 Task: Use the formula "ERF.PRECISE" in spreadsheet "Project portfolio".
Action: Mouse moved to (284, 271)
Screenshot: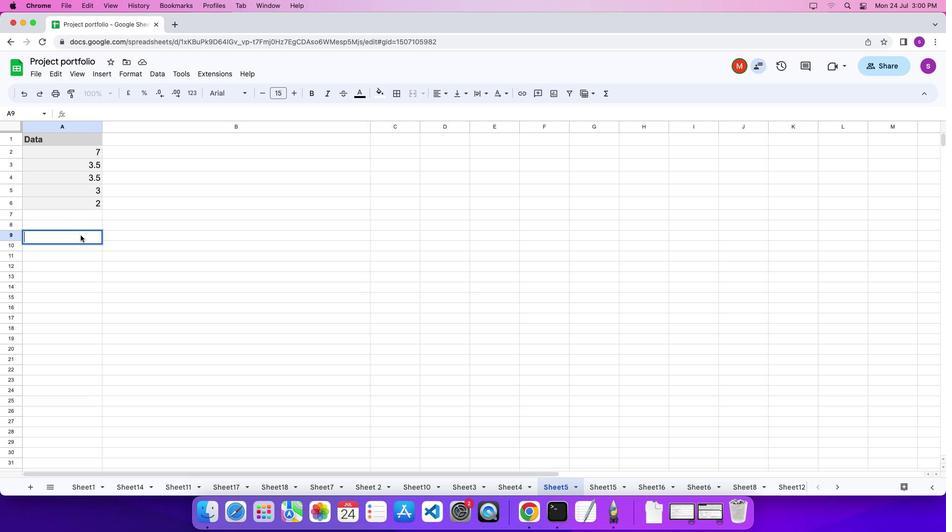 
Action: Mouse pressed left at (284, 271)
Screenshot: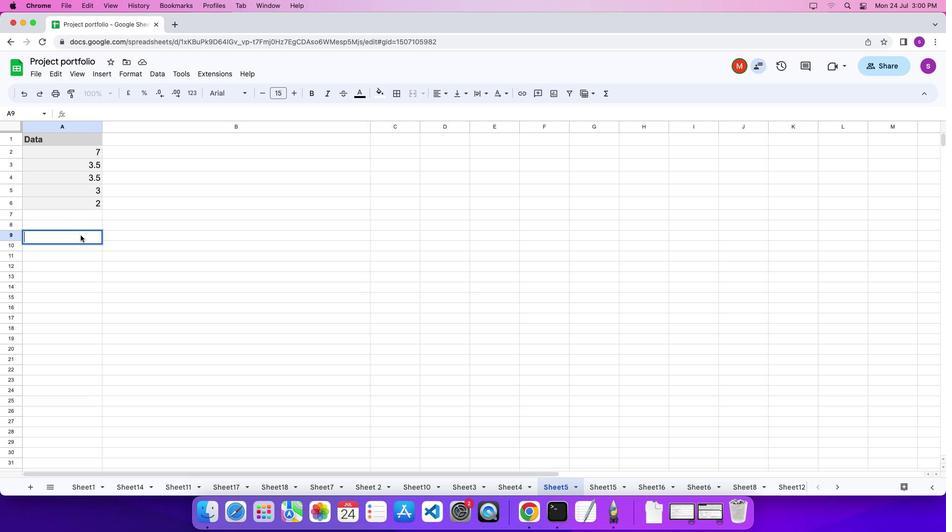
Action: Mouse moved to (284, 271)
Screenshot: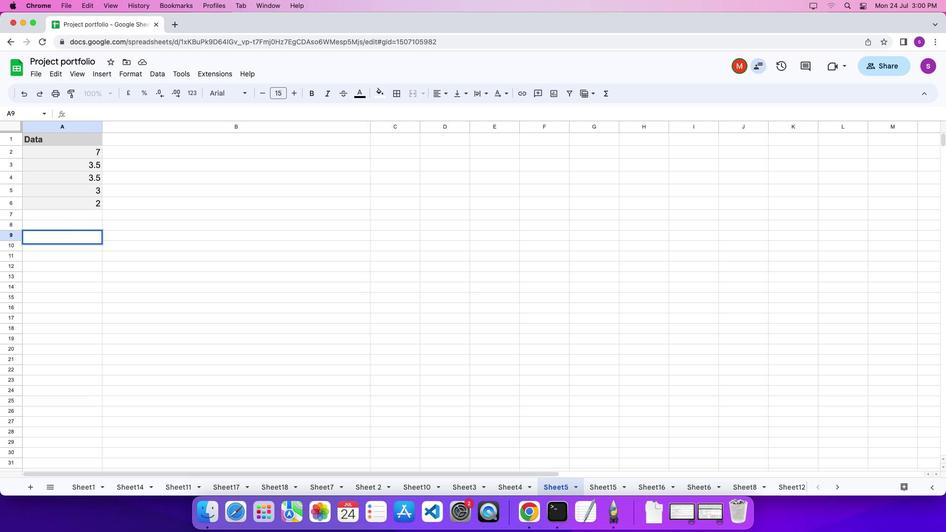 
Action: Key pressed '='
Screenshot: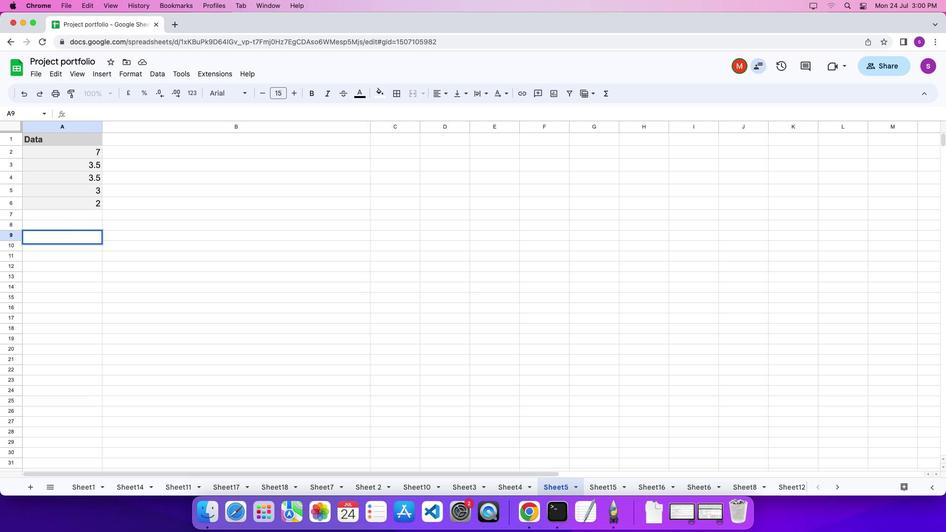 
Action: Mouse moved to (614, 179)
Screenshot: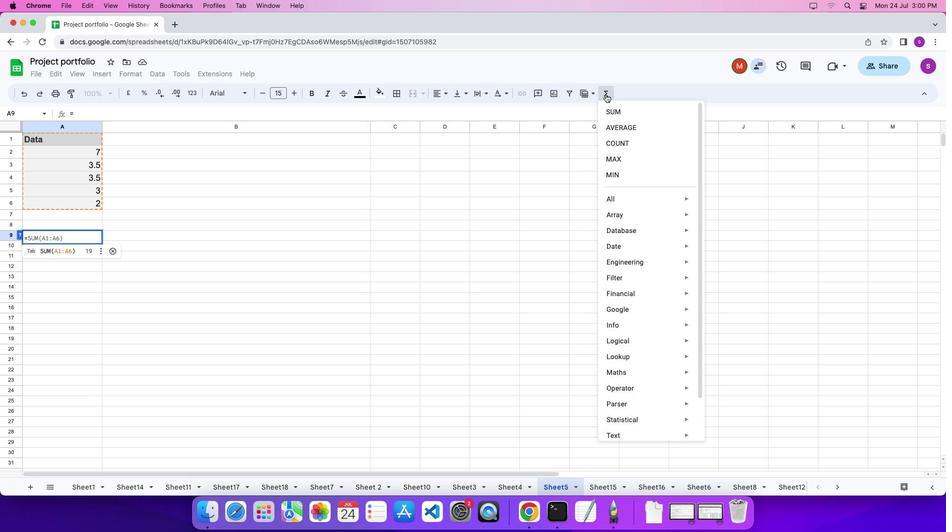 
Action: Mouse pressed left at (614, 179)
Screenshot: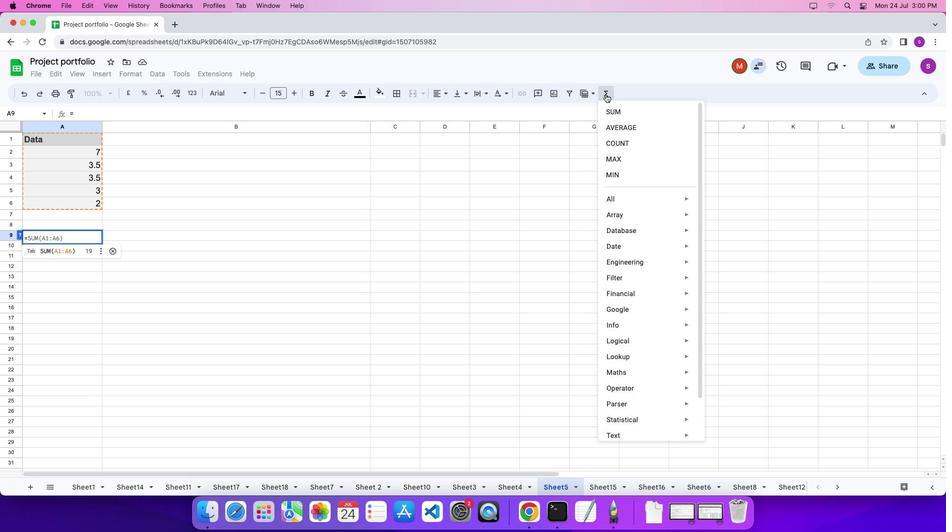 
Action: Mouse moved to (720, 336)
Screenshot: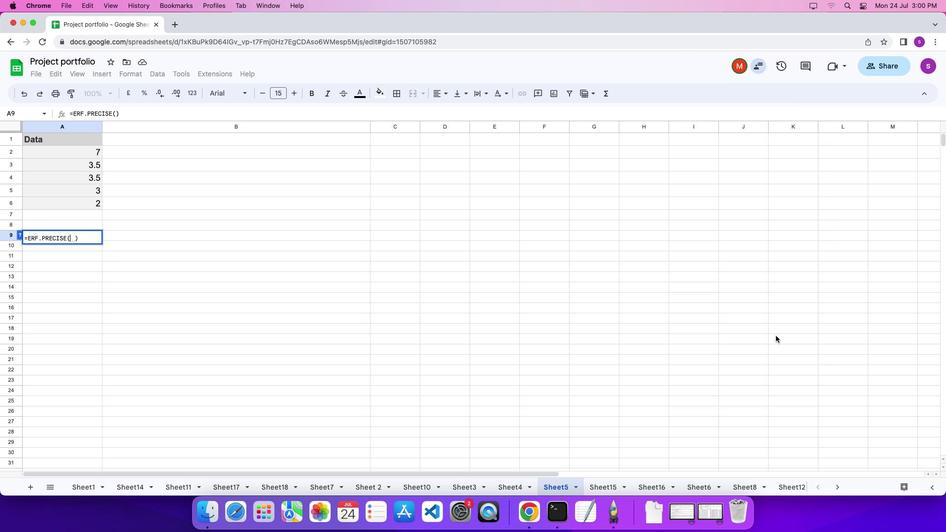 
Action: Mouse pressed left at (720, 336)
Screenshot: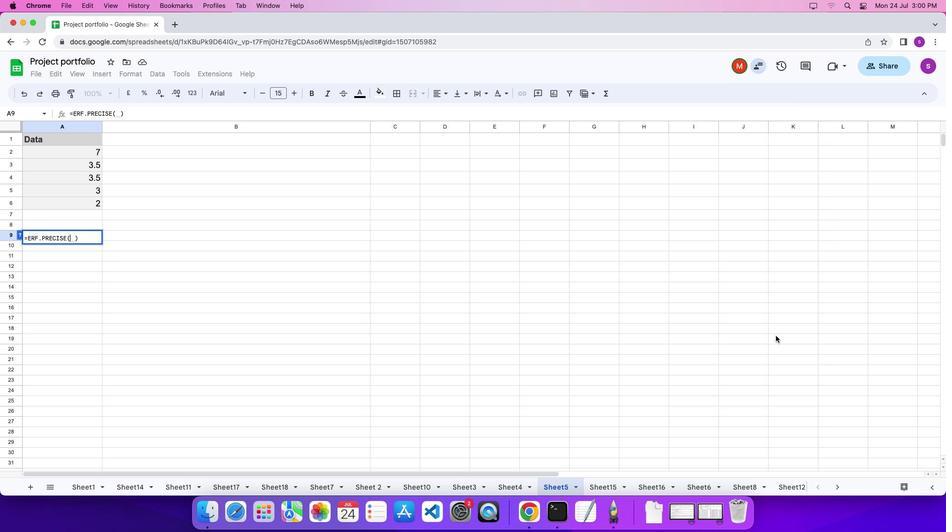 
Action: Mouse moved to (290, 242)
Screenshot: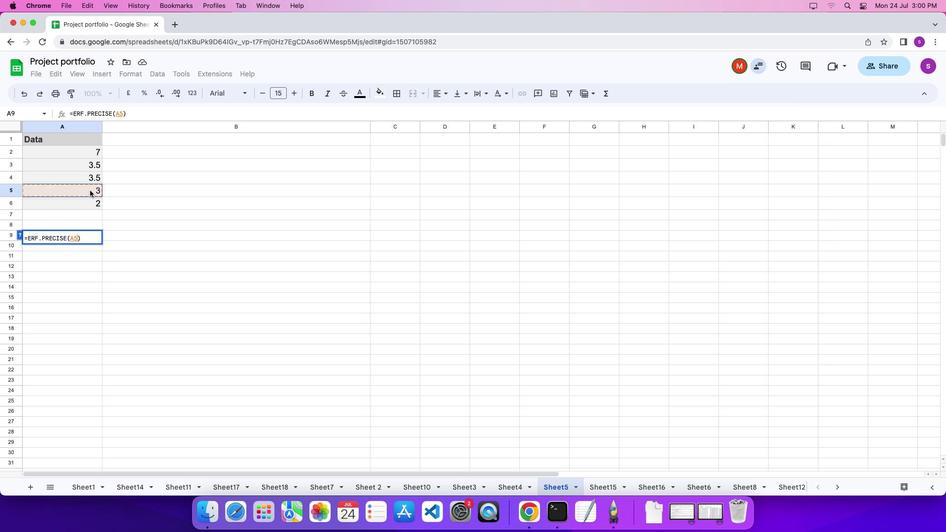 
Action: Mouse pressed left at (290, 242)
Screenshot: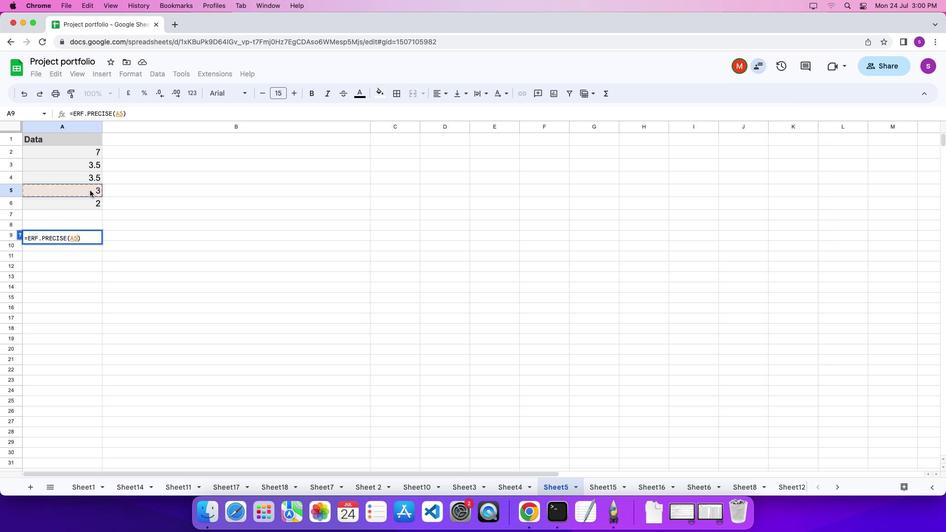 
Action: Key pressed ','
Screenshot: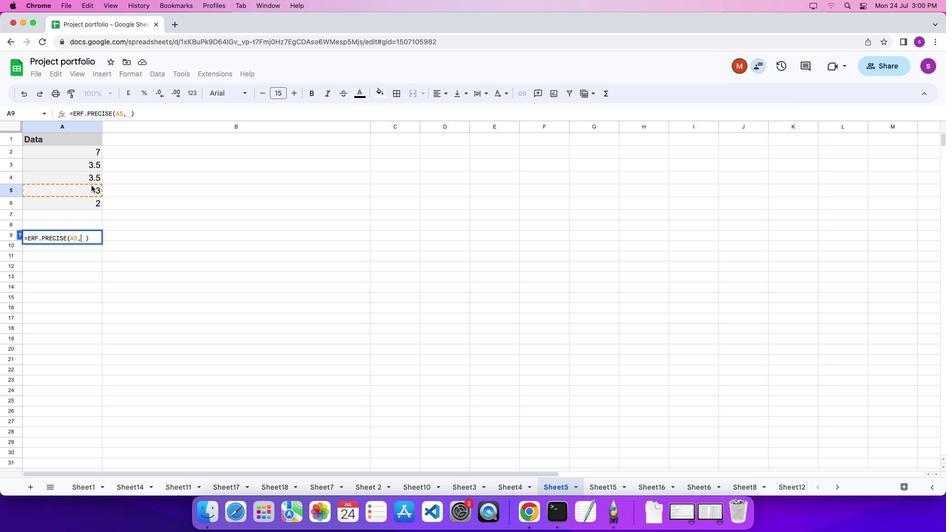 
Action: Mouse moved to (291, 232)
Screenshot: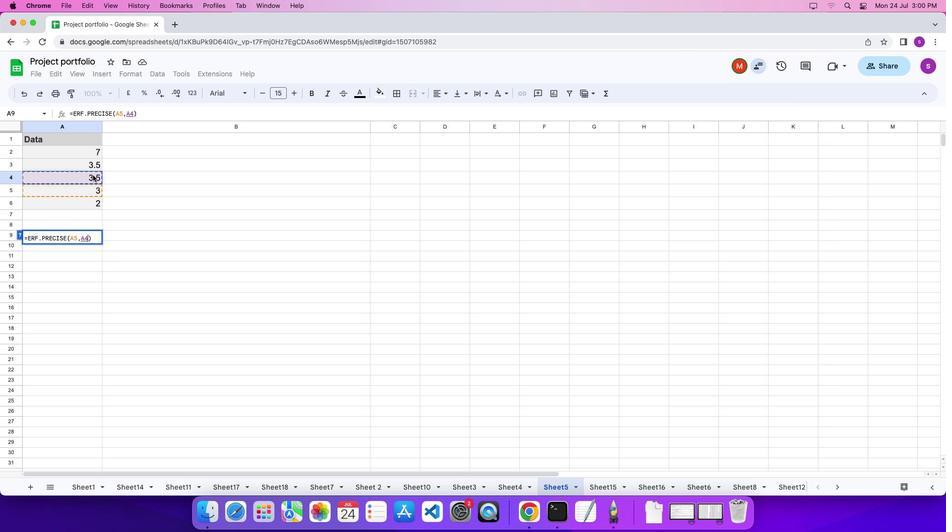 
Action: Mouse pressed left at (291, 232)
Screenshot: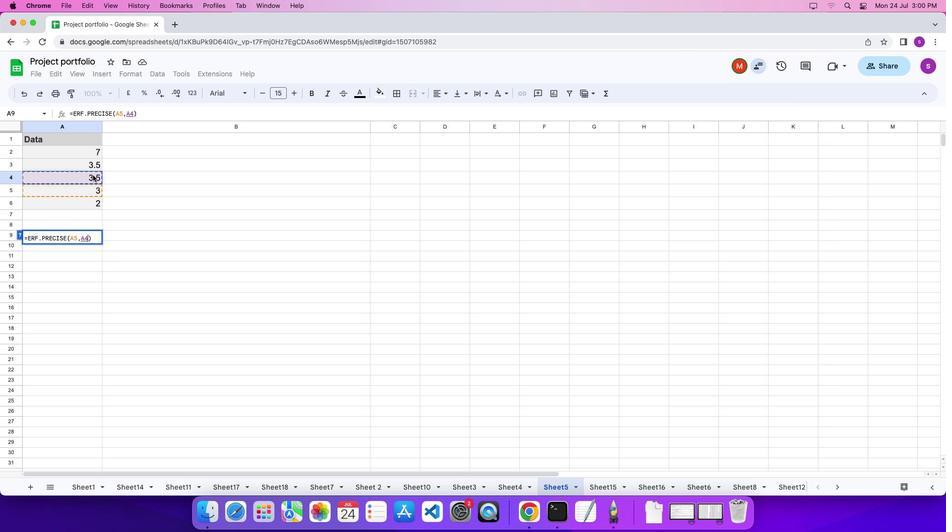 
Action: Key pressed '\x03'
Screenshot: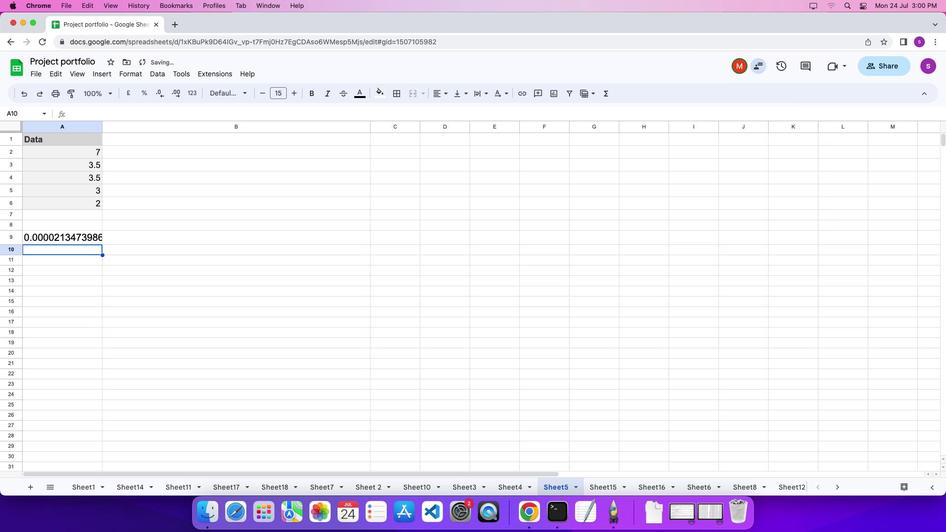 
